 Task: Select the file "marquee" for the marquee display.
Action: Mouse moved to (108, 12)
Screenshot: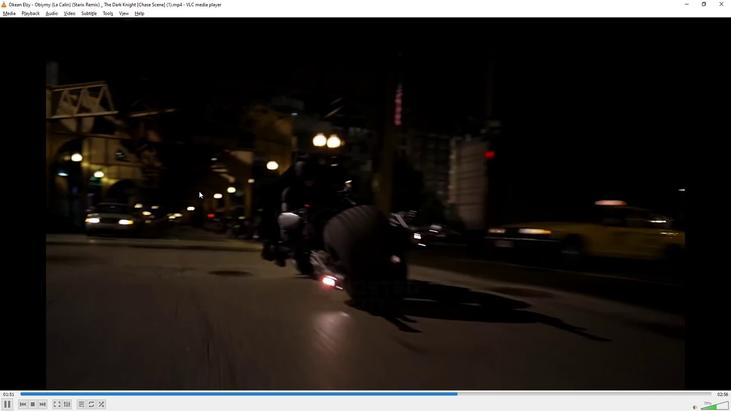 
Action: Mouse pressed left at (108, 12)
Screenshot: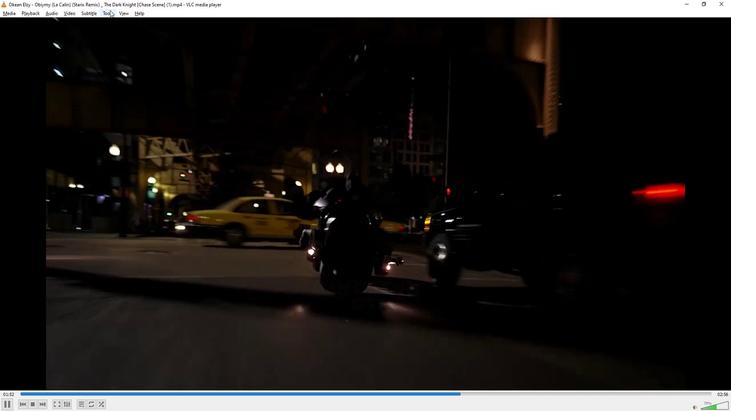 
Action: Mouse moved to (123, 103)
Screenshot: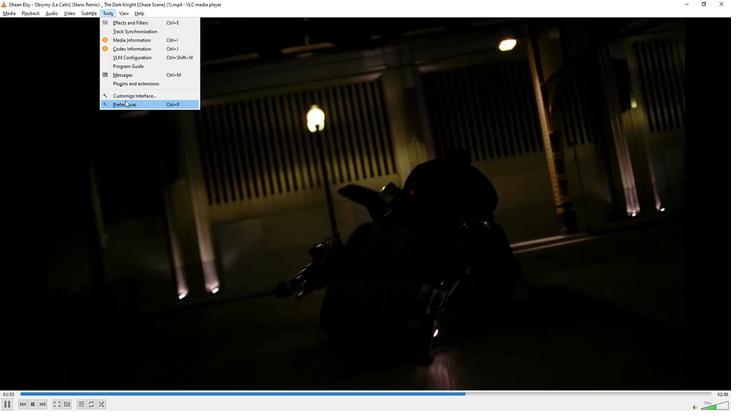 
Action: Mouse pressed left at (123, 103)
Screenshot: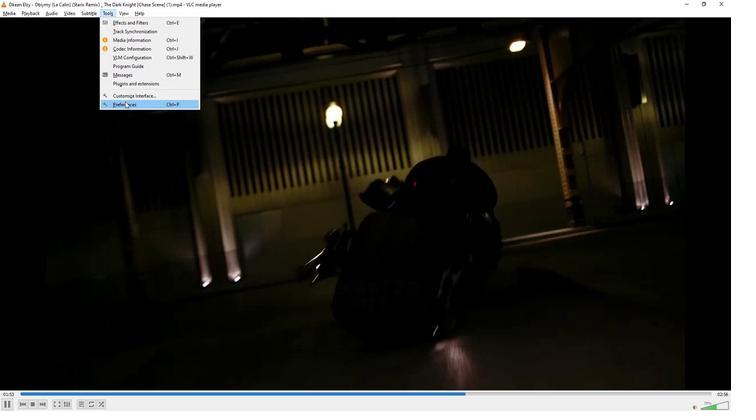 
Action: Mouse moved to (140, 329)
Screenshot: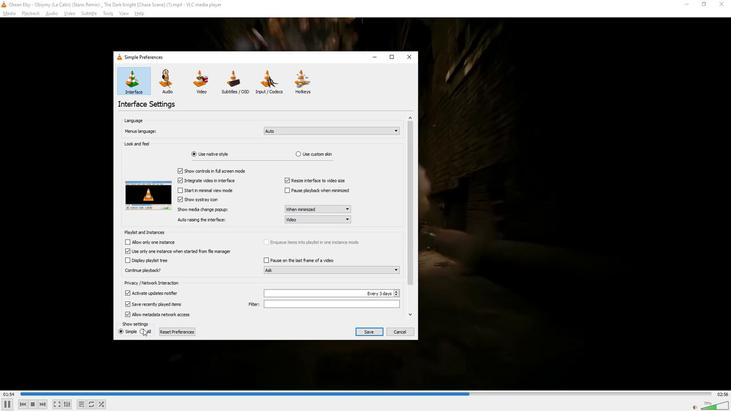
Action: Mouse pressed left at (140, 329)
Screenshot: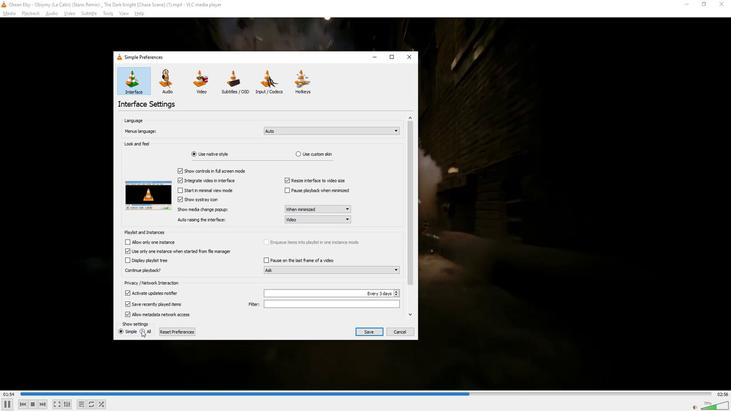 
Action: Mouse moved to (141, 322)
Screenshot: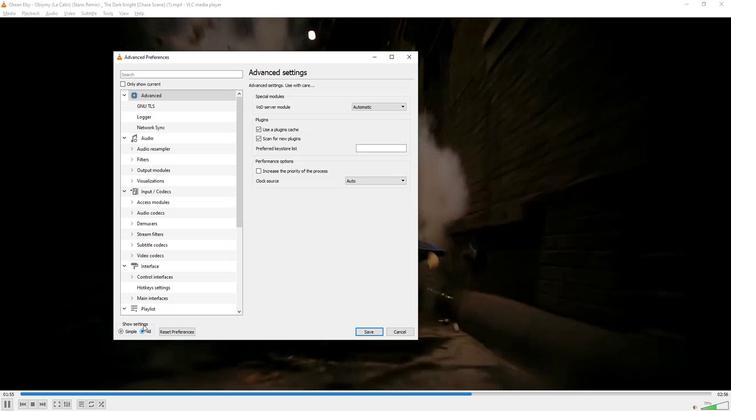 
Action: Mouse scrolled (141, 322) with delta (0, 0)
Screenshot: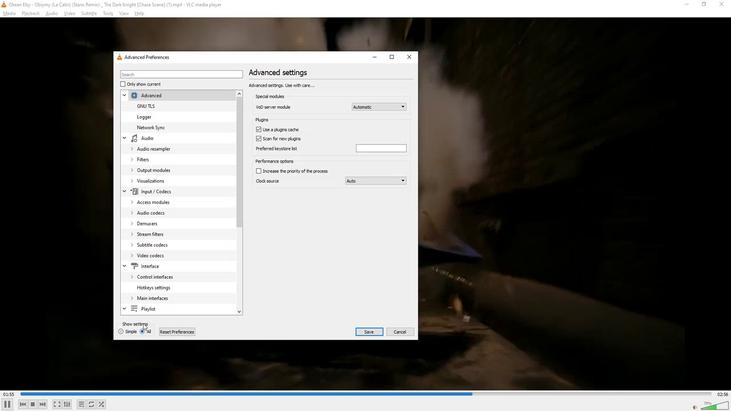 
Action: Mouse scrolled (141, 322) with delta (0, 0)
Screenshot: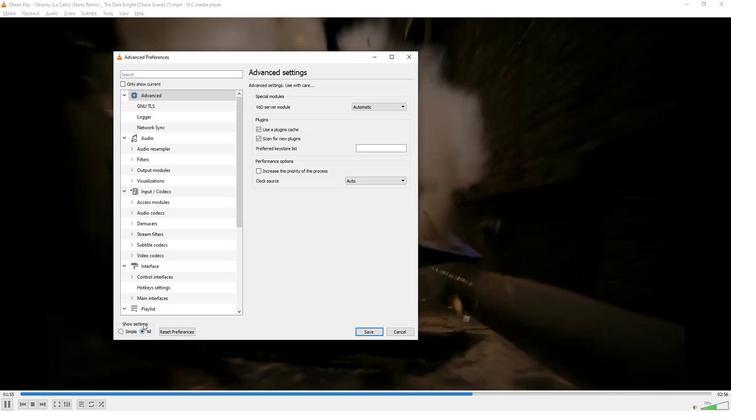 
Action: Mouse scrolled (141, 322) with delta (0, 0)
Screenshot: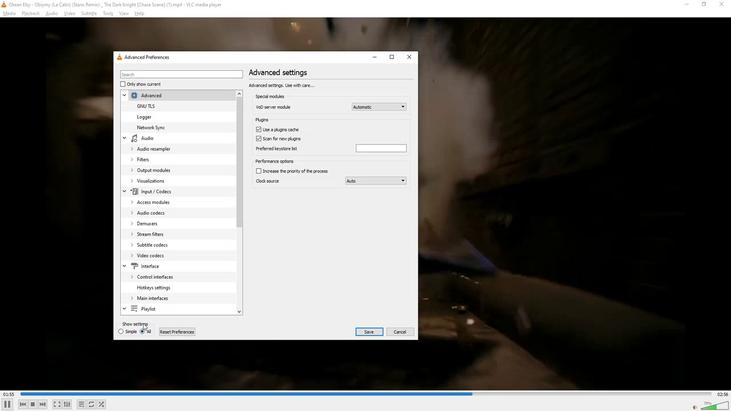 
Action: Mouse scrolled (141, 322) with delta (0, 0)
Screenshot: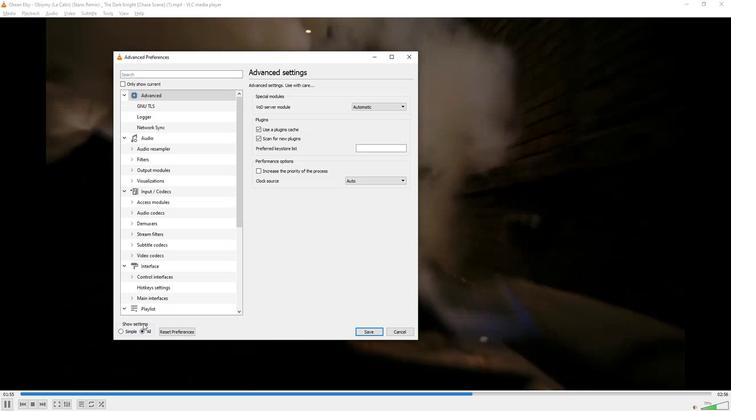 
Action: Mouse scrolled (141, 322) with delta (0, 0)
Screenshot: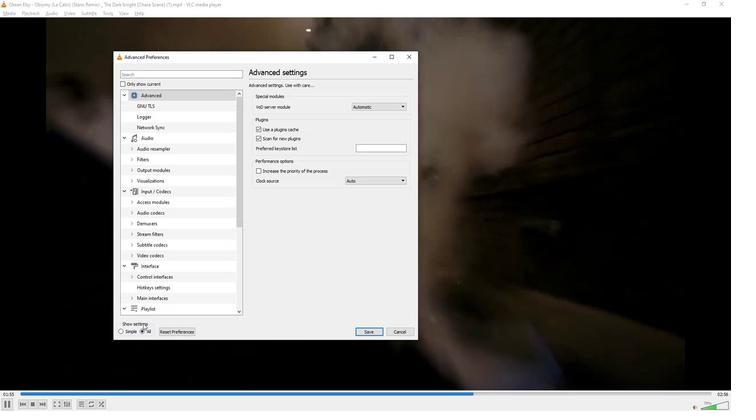 
Action: Mouse moved to (141, 322)
Screenshot: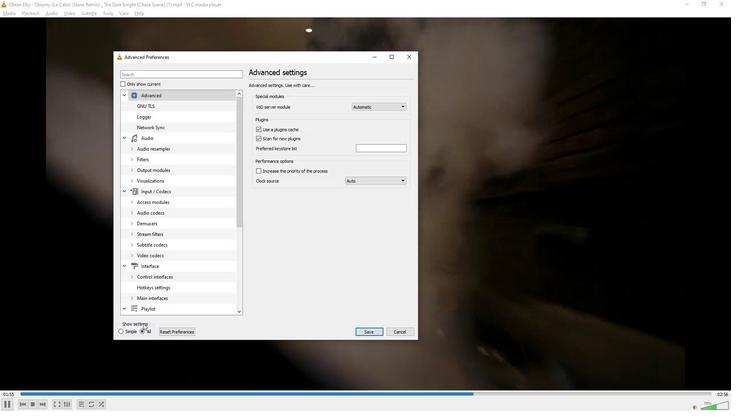 
Action: Mouse scrolled (141, 322) with delta (0, 0)
Screenshot: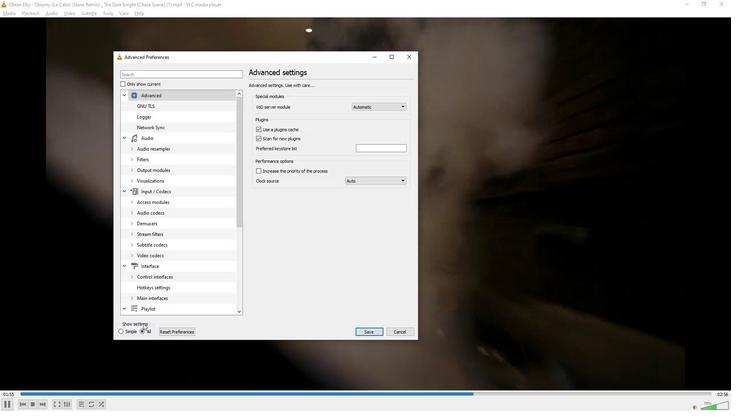 
Action: Mouse moved to (138, 293)
Screenshot: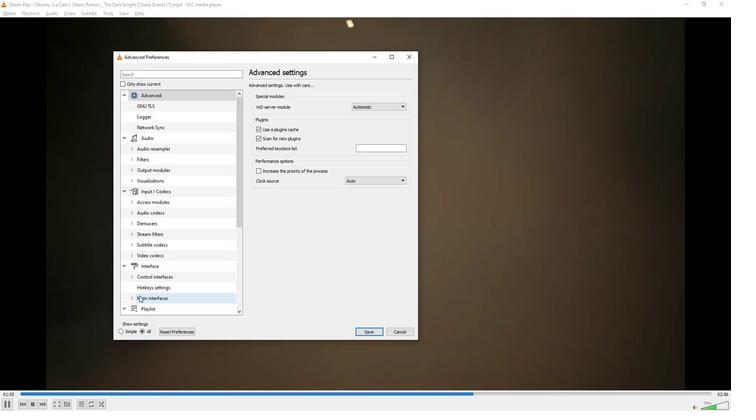 
Action: Mouse scrolled (138, 293) with delta (0, 0)
Screenshot: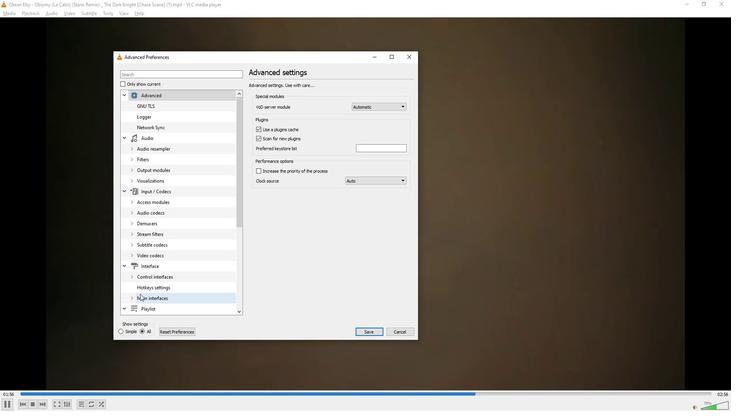
Action: Mouse scrolled (138, 293) with delta (0, 0)
Screenshot: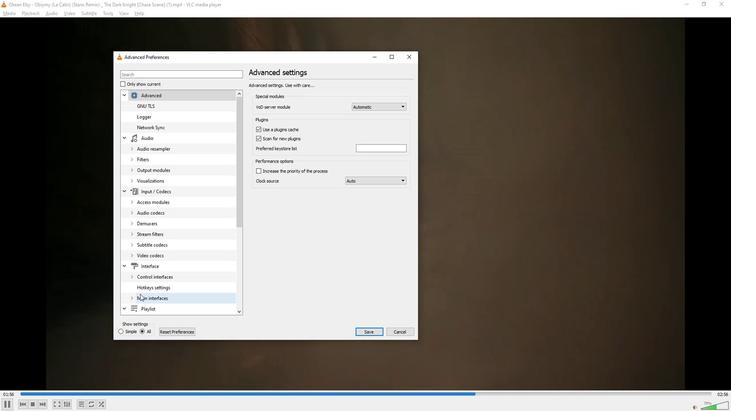 
Action: Mouse scrolled (138, 293) with delta (0, 0)
Screenshot: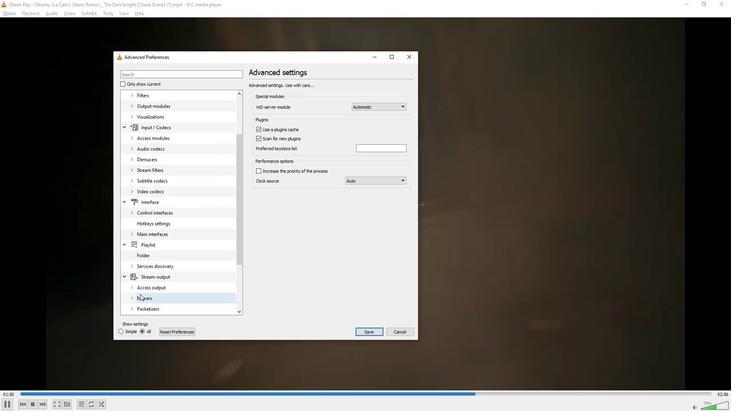 
Action: Mouse scrolled (138, 293) with delta (0, 0)
Screenshot: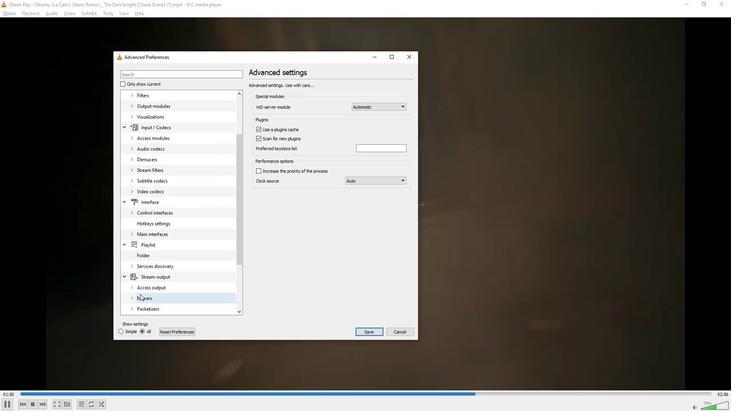 
Action: Mouse scrolled (138, 293) with delta (0, 0)
Screenshot: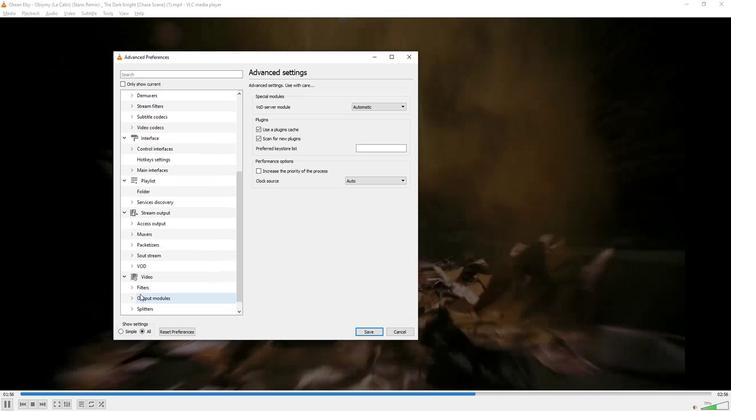 
Action: Mouse scrolled (138, 293) with delta (0, 0)
Screenshot: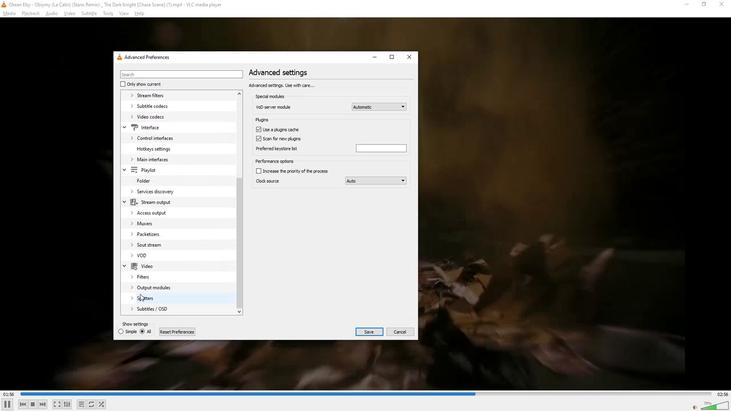 
Action: Mouse scrolled (138, 293) with delta (0, 0)
Screenshot: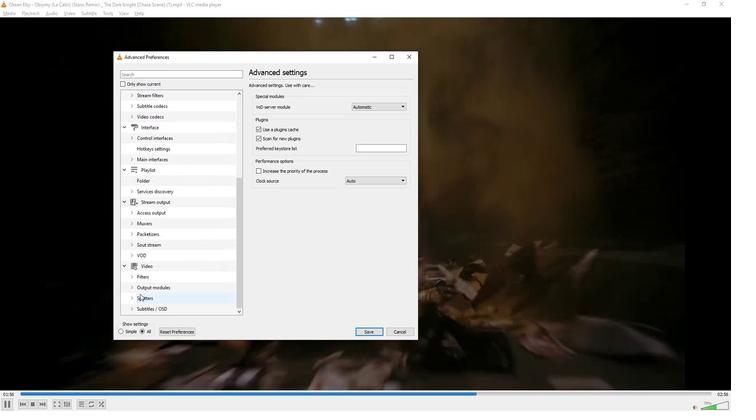 
Action: Mouse moved to (130, 309)
Screenshot: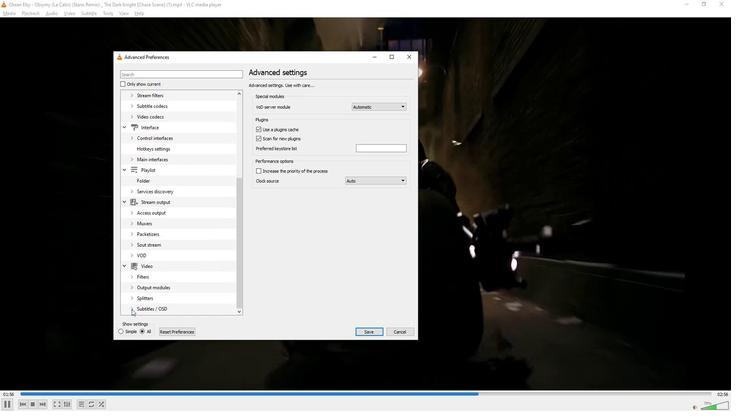 
Action: Mouse pressed left at (130, 309)
Screenshot: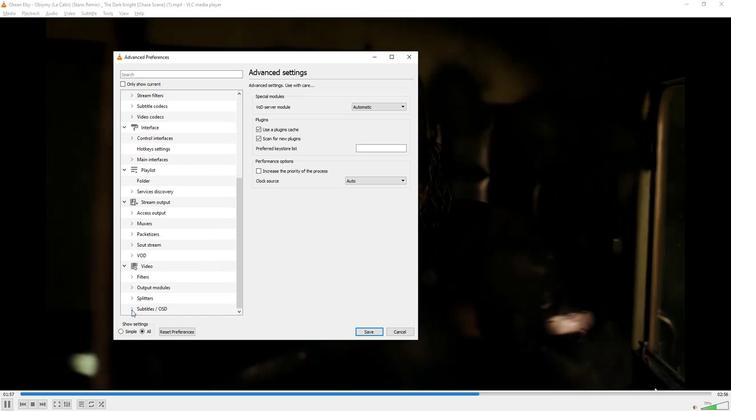 
Action: Mouse moved to (131, 298)
Screenshot: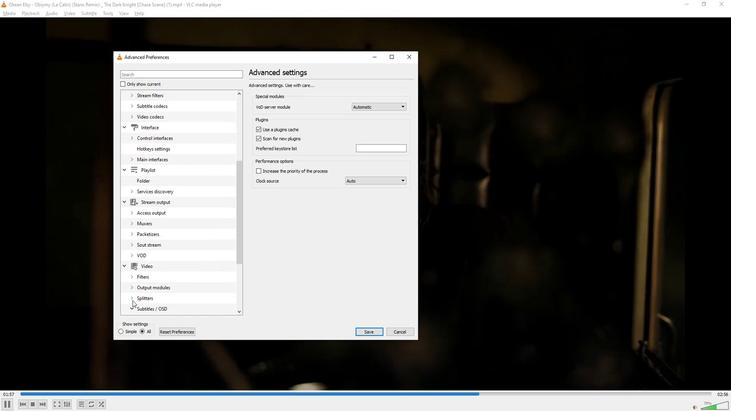 
Action: Mouse scrolled (131, 298) with delta (0, 0)
Screenshot: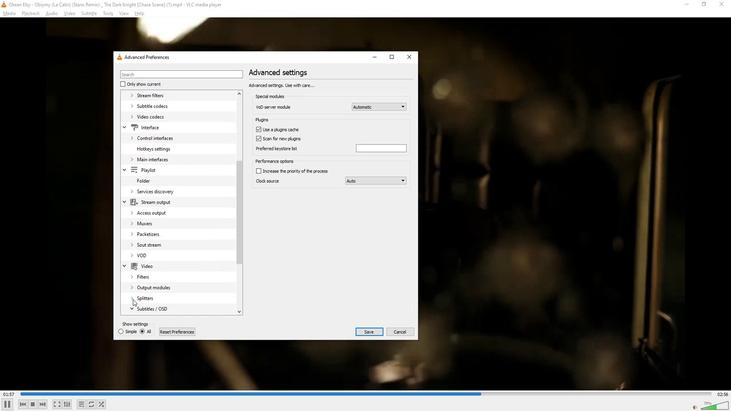 
Action: Mouse scrolled (131, 298) with delta (0, 0)
Screenshot: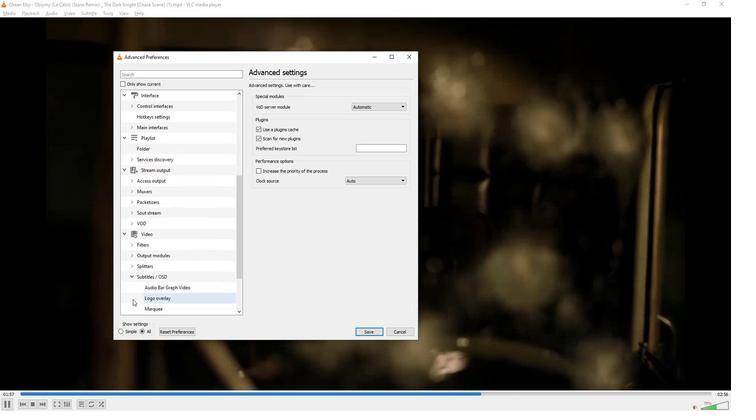 
Action: Mouse moved to (159, 275)
Screenshot: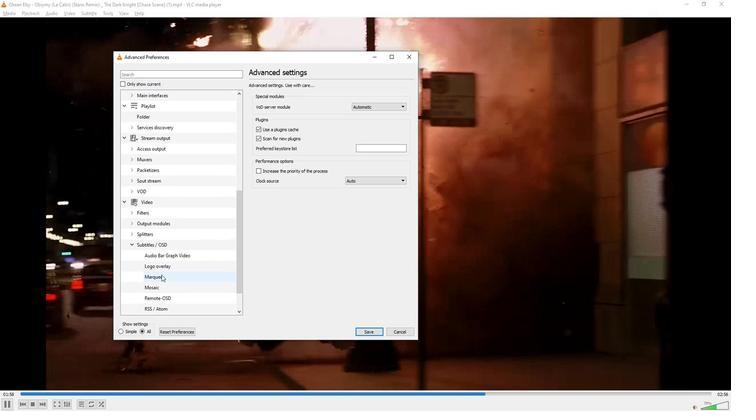 
Action: Mouse pressed left at (159, 275)
Screenshot: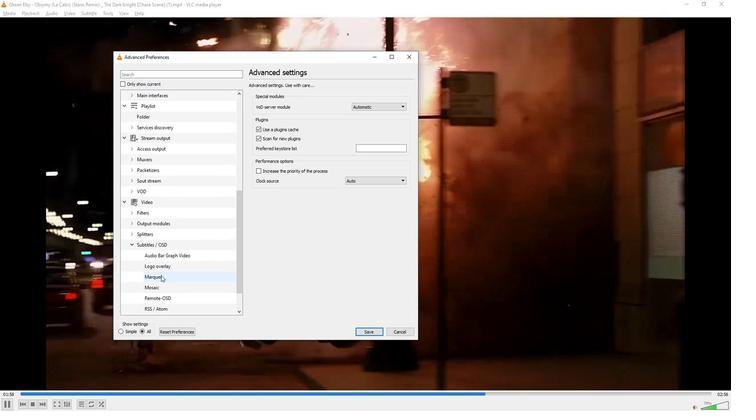 
Action: Mouse moved to (395, 110)
Screenshot: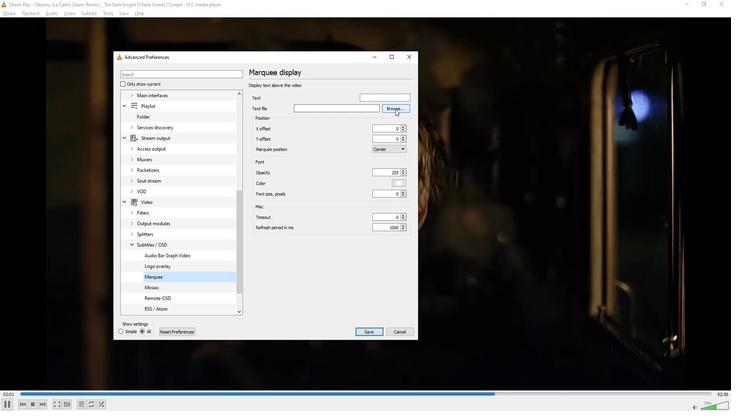 
Action: Mouse pressed left at (395, 110)
Screenshot: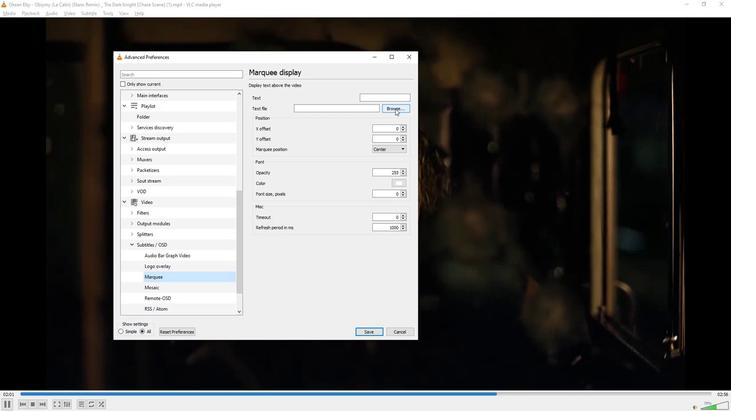 
Action: Mouse moved to (219, 120)
Screenshot: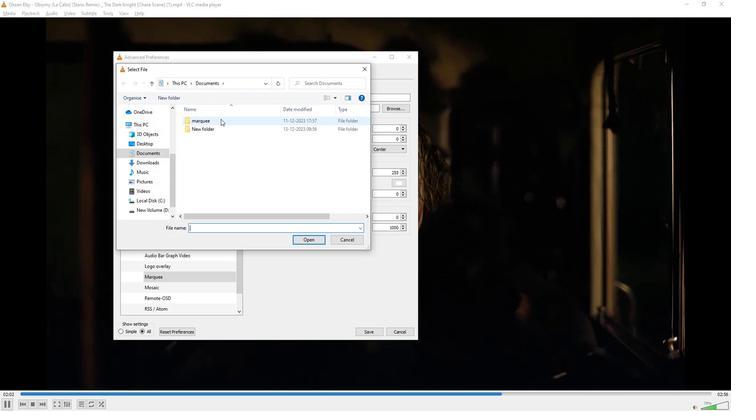 
Action: Mouse pressed left at (219, 120)
Screenshot: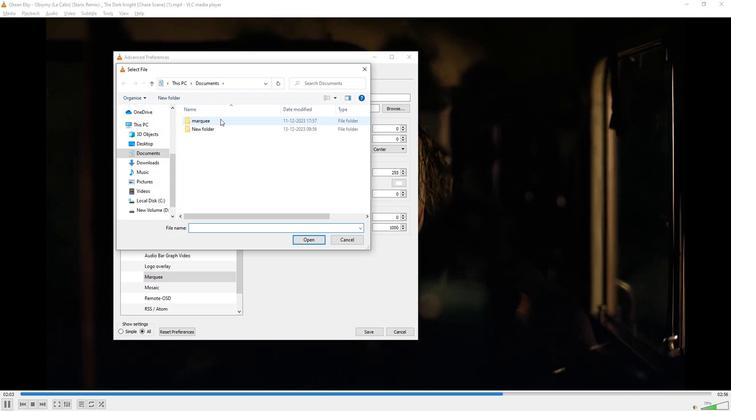 
Action: Mouse pressed left at (219, 120)
Screenshot: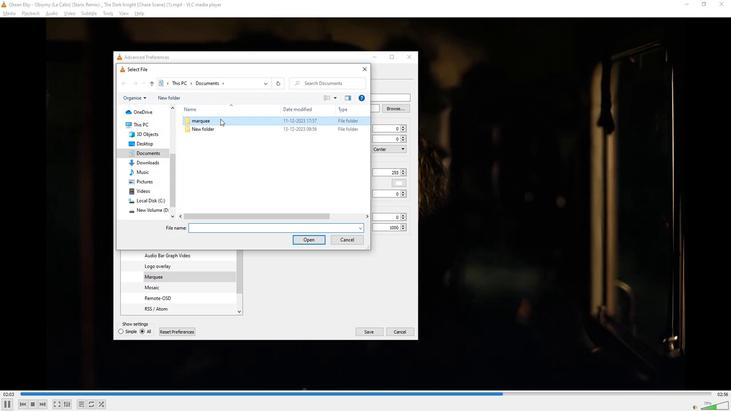 
Action: Mouse moved to (213, 126)
Screenshot: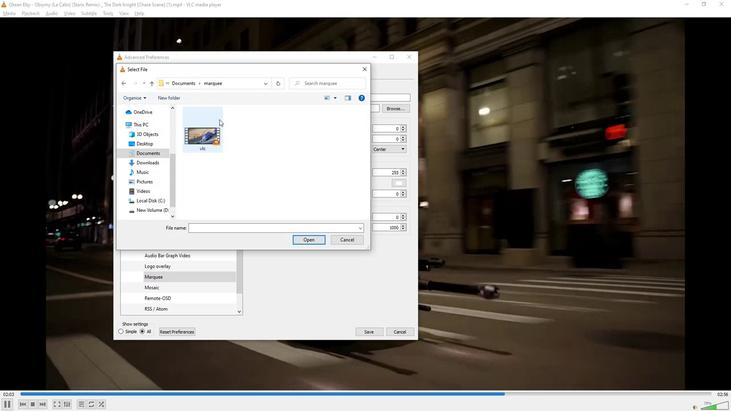 
Action: Mouse pressed left at (213, 126)
Screenshot: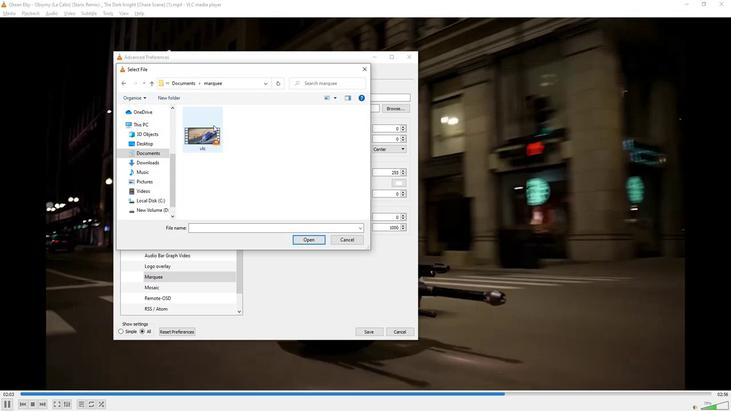 
Action: Mouse pressed left at (213, 126)
Screenshot: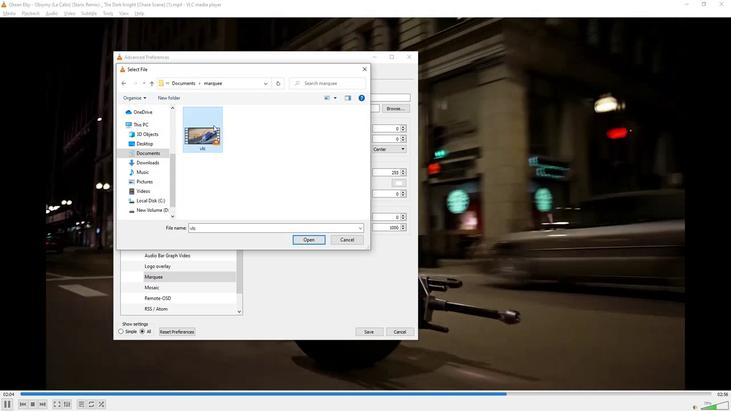 
Action: Mouse moved to (348, 214)
Screenshot: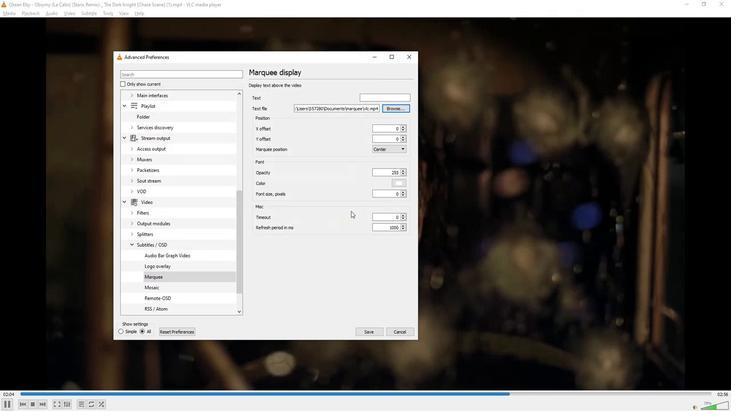 
